 Task: Clear offline items from the Outlook calendar.
Action: Mouse moved to (16, 66)
Screenshot: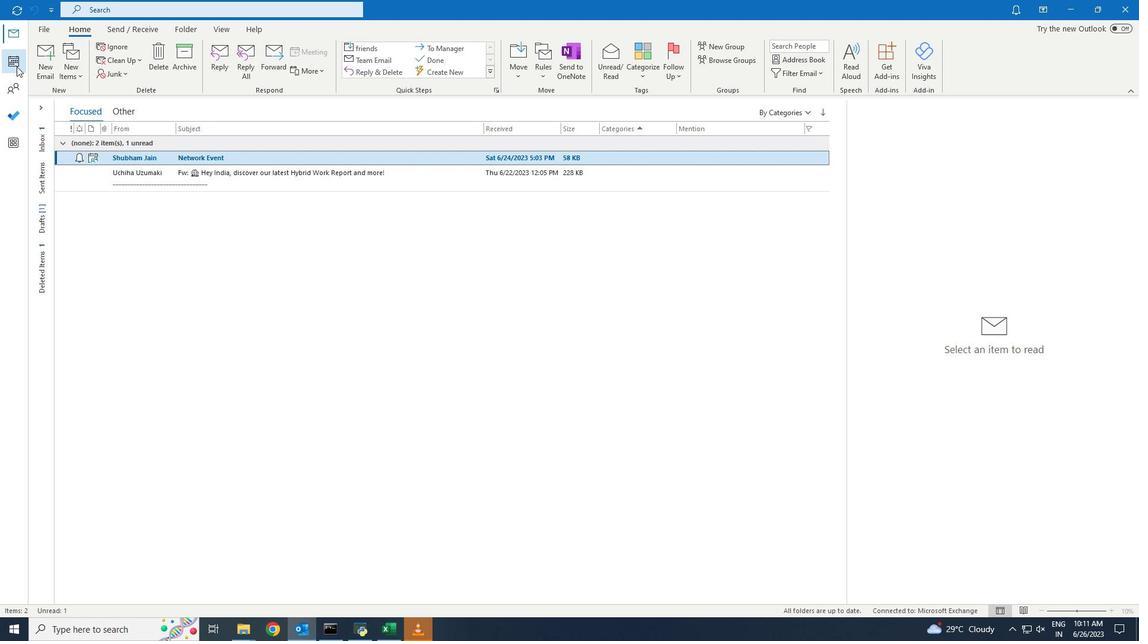 
Action: Mouse pressed left at (16, 66)
Screenshot: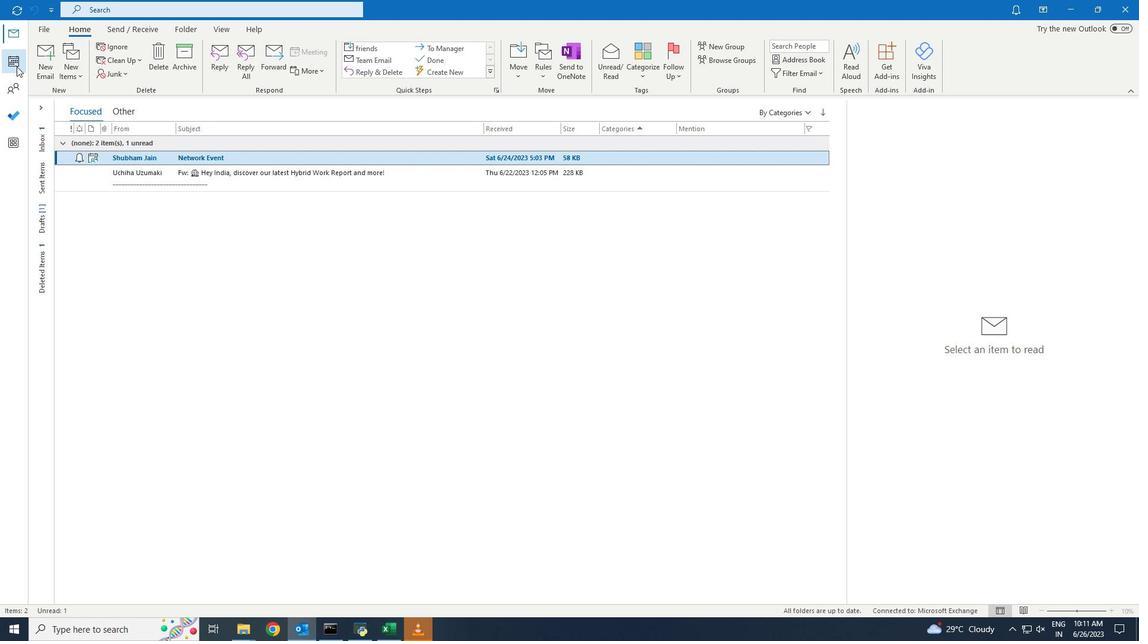 
Action: Mouse moved to (175, 30)
Screenshot: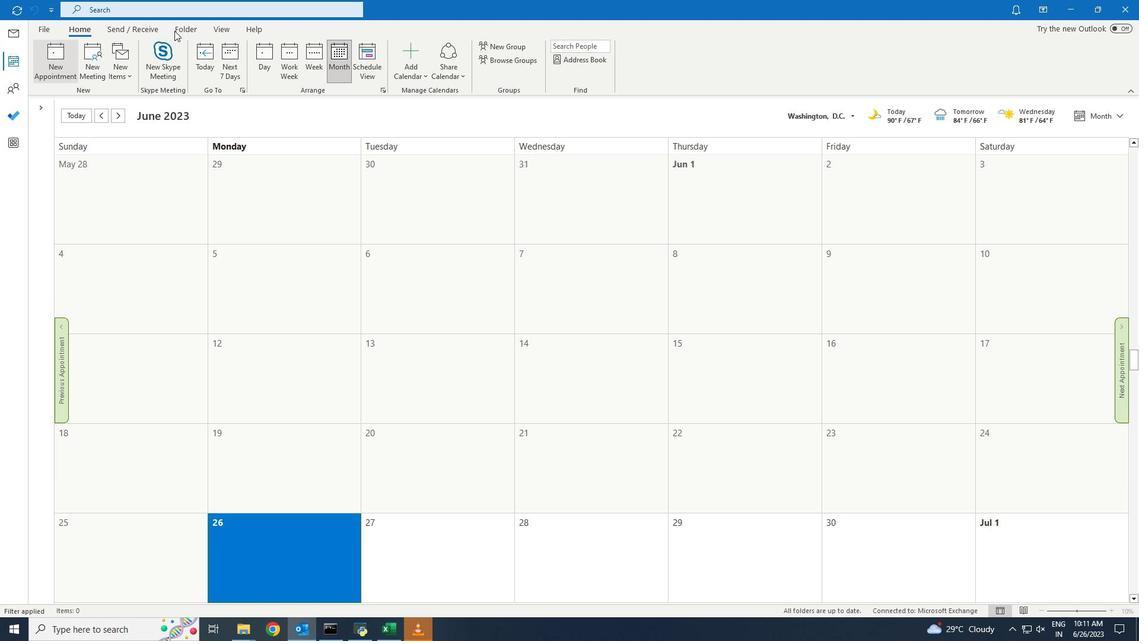 
Action: Mouse pressed left at (175, 30)
Screenshot: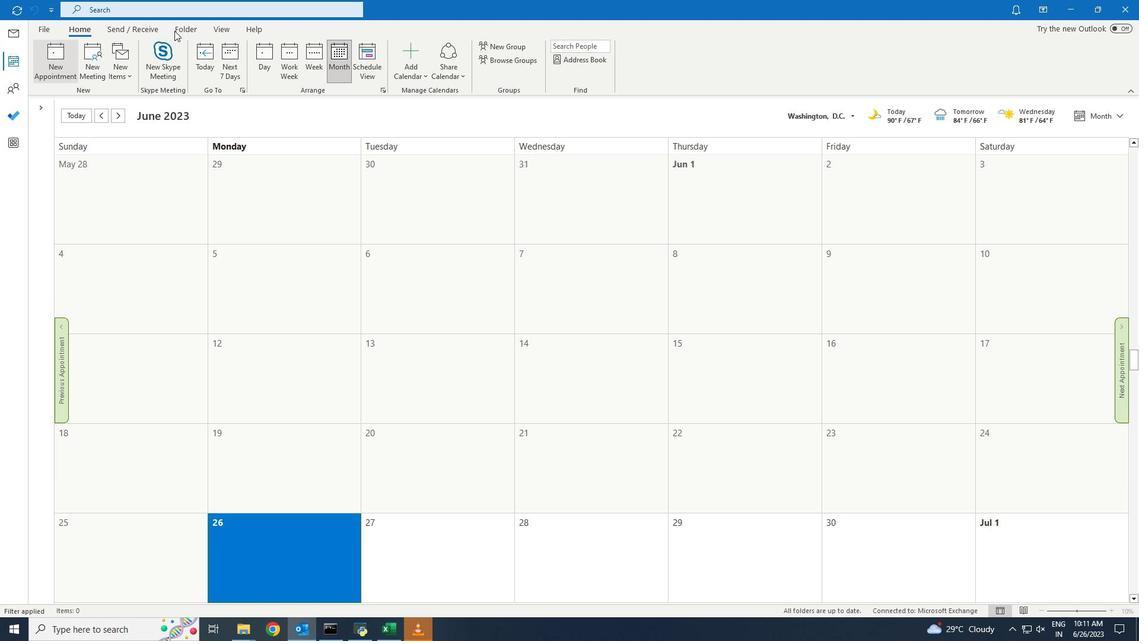 
Action: Mouse moved to (276, 68)
Screenshot: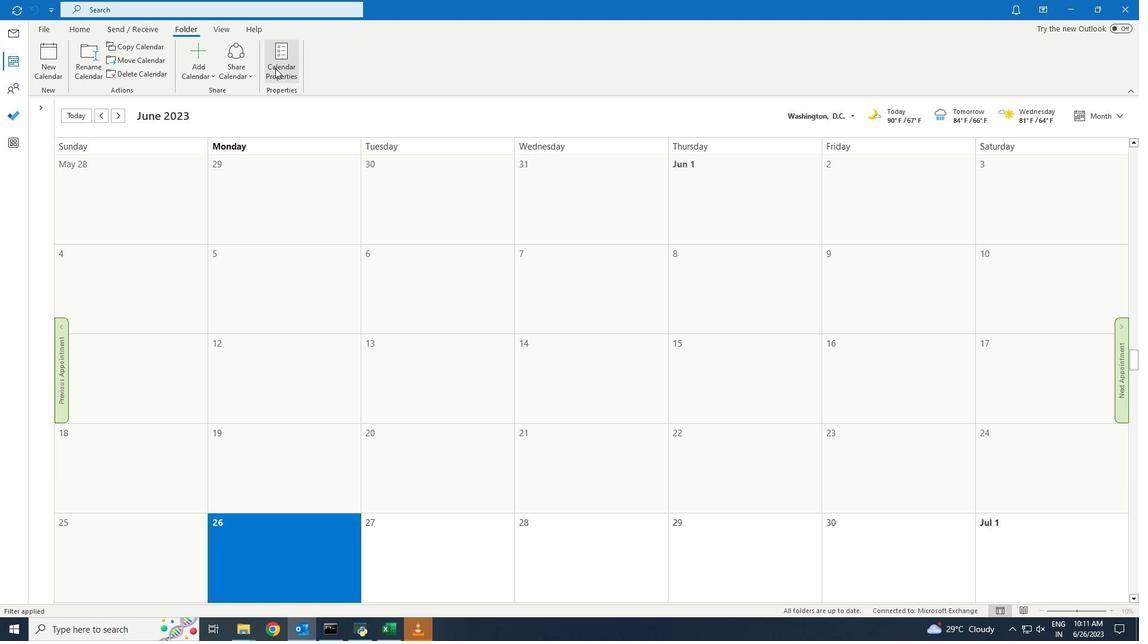 
Action: Mouse pressed left at (276, 68)
Screenshot: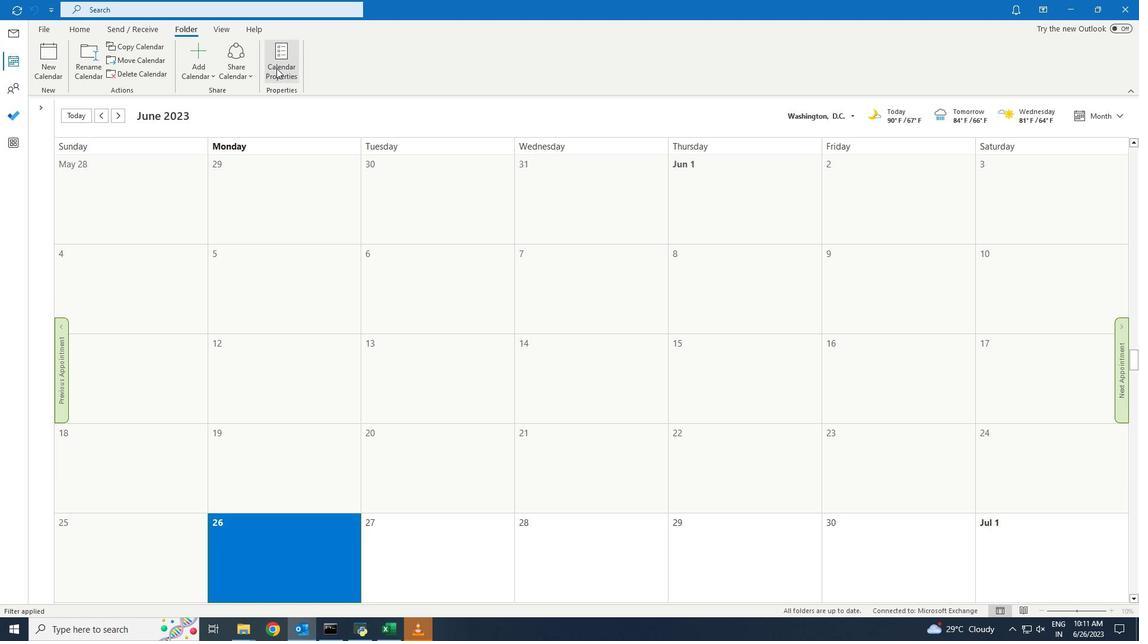 
Action: Mouse moved to (549, 357)
Screenshot: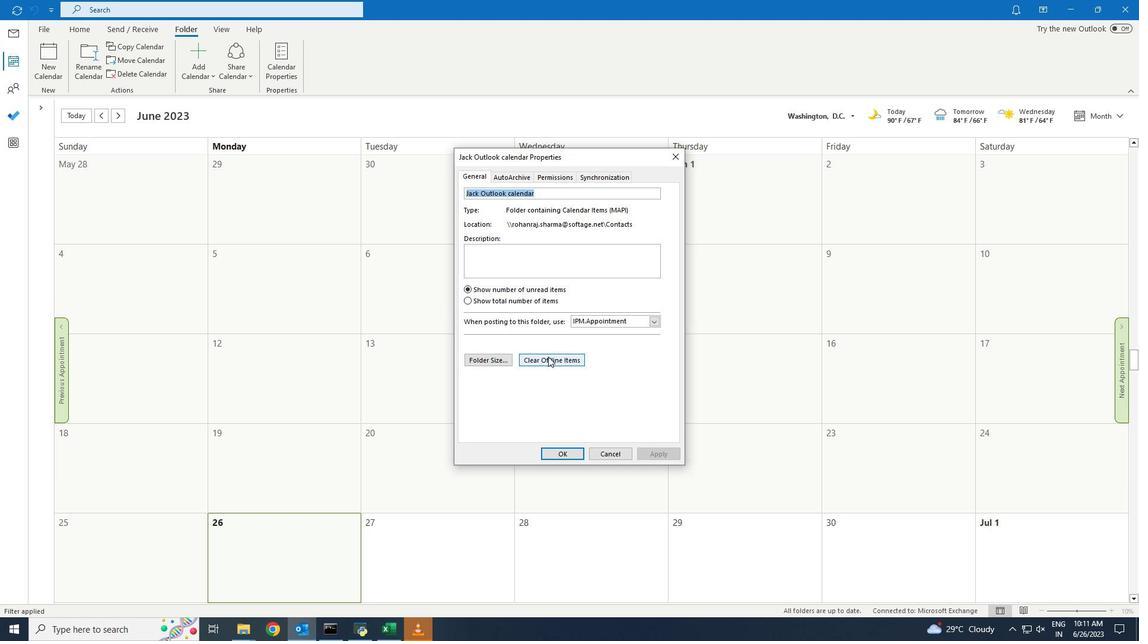 
Action: Mouse pressed left at (549, 357)
Screenshot: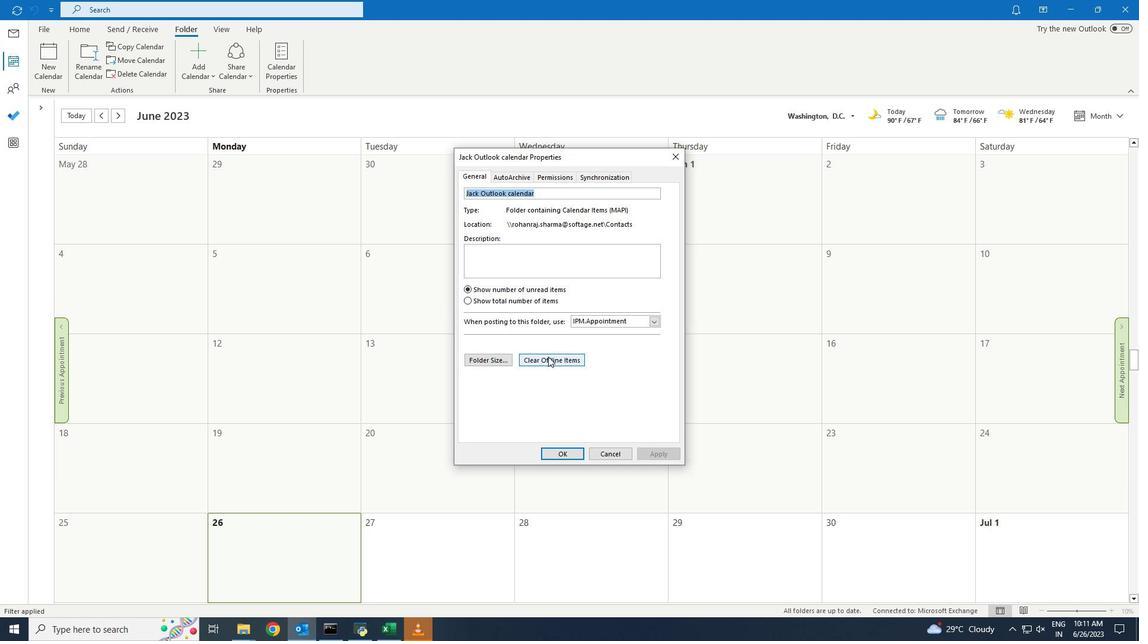 
Action: Mouse moved to (568, 341)
Screenshot: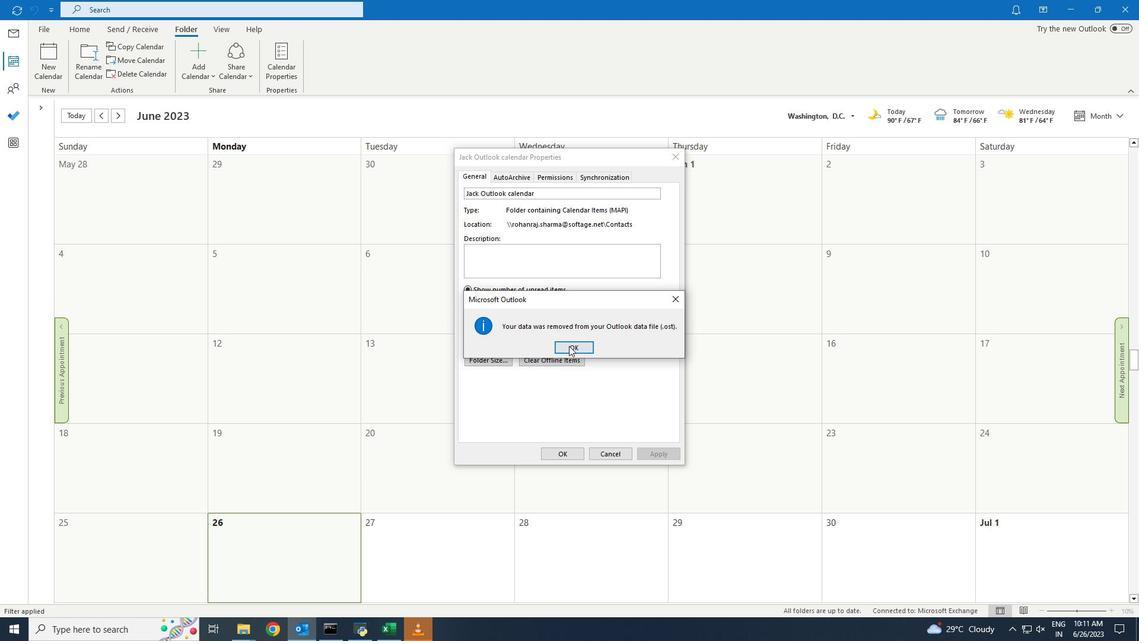 
Action: Mouse pressed left at (568, 341)
Screenshot: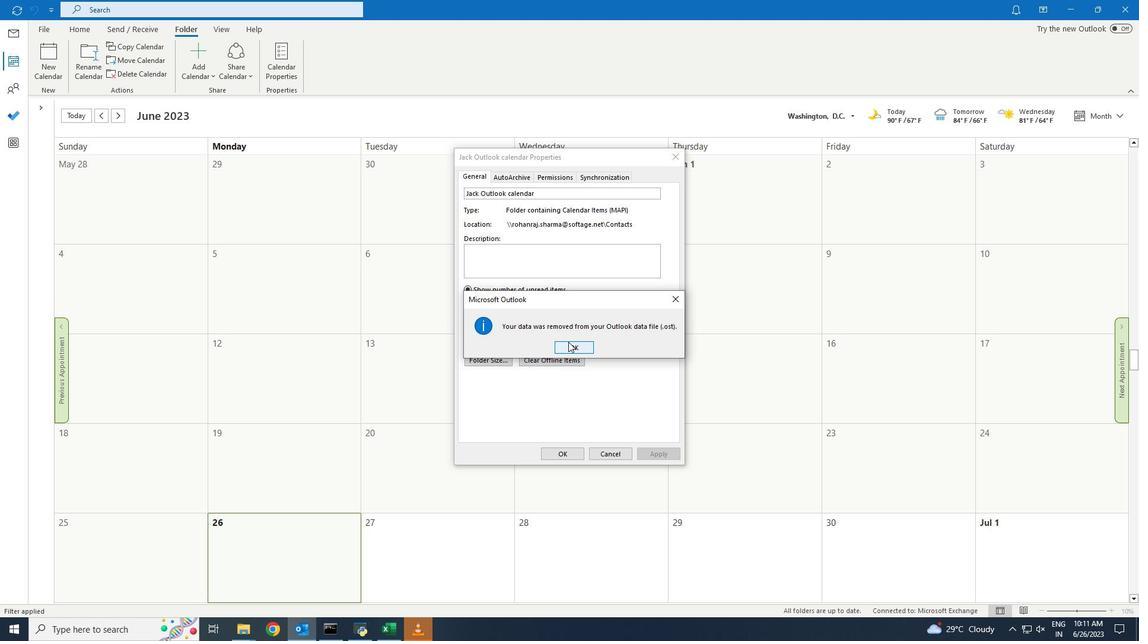
Action: Mouse moved to (573, 451)
Screenshot: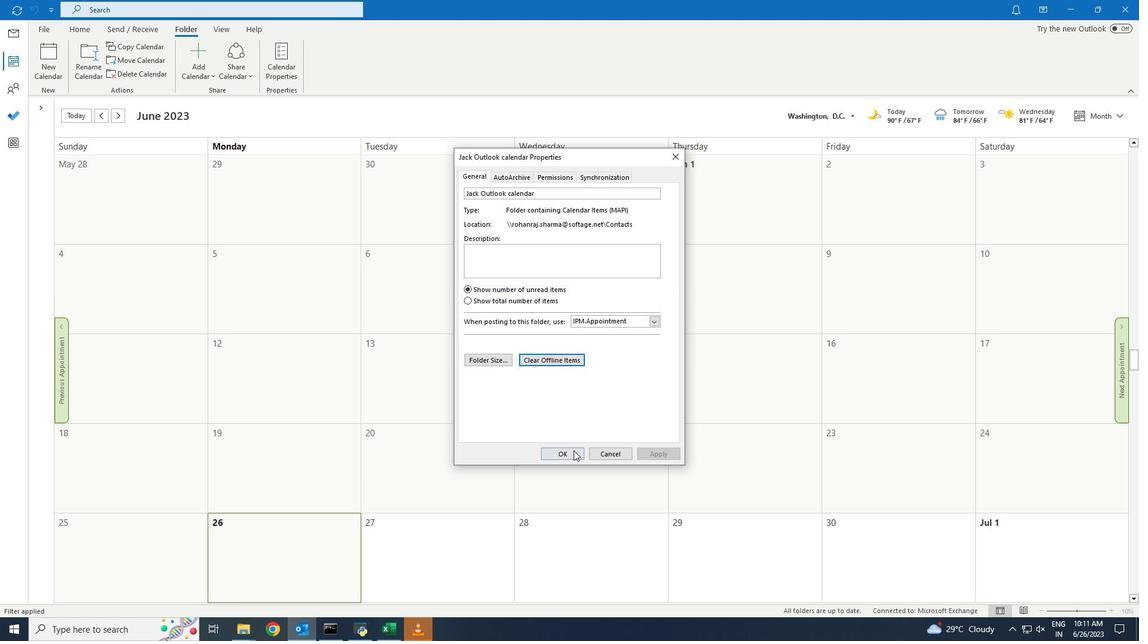 
Action: Mouse pressed left at (573, 451)
Screenshot: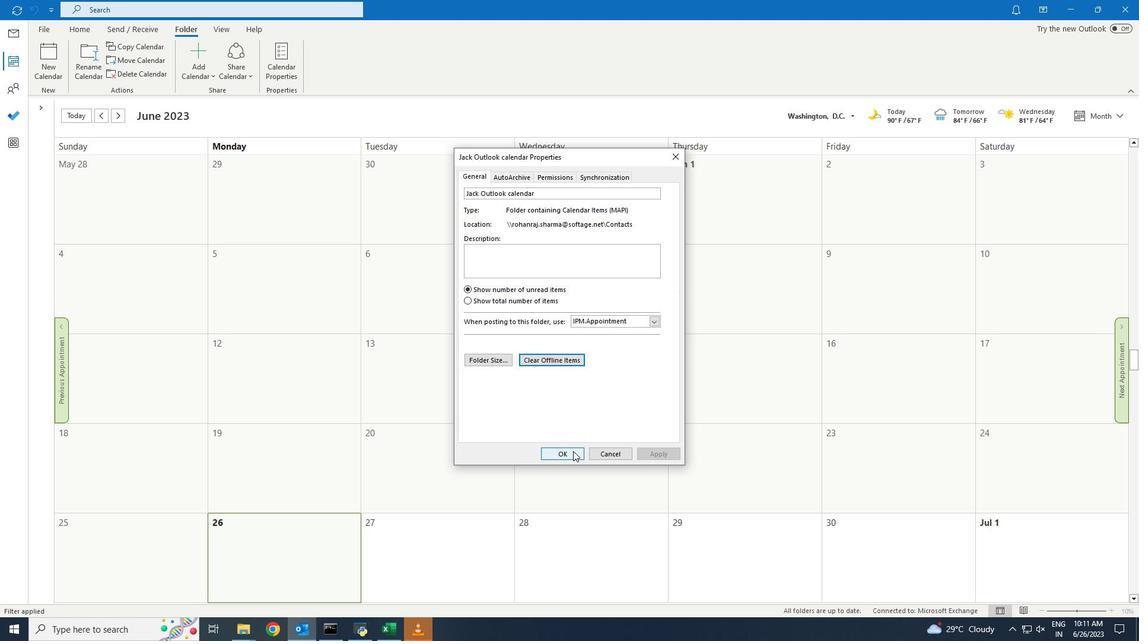 
